 Task: Select Convenience. Add to cart, from RaceTrac for 929 Preston Street, Leroy, Kansas 66857, Cell Number 620-964-6868, following items : Snickers Ice Cream Bar_x000D_
 - 1, Good Humor Giant Vanilla Sandwich_x000D_
 - 1, Good Humor Giant King Cone_x000D_
 - 4
Action: Mouse pressed left at (222, 91)
Screenshot: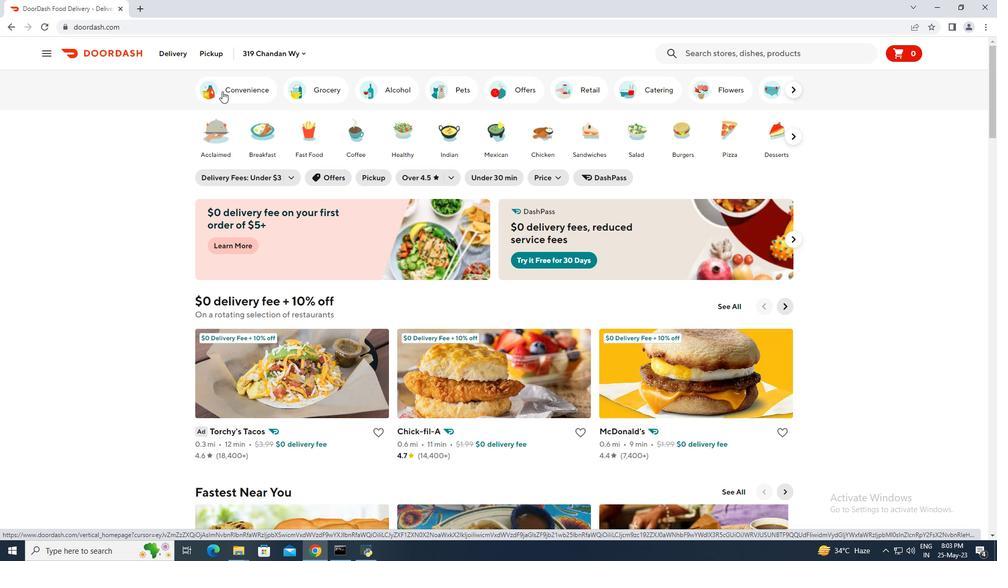 
Action: Mouse moved to (551, 366)
Screenshot: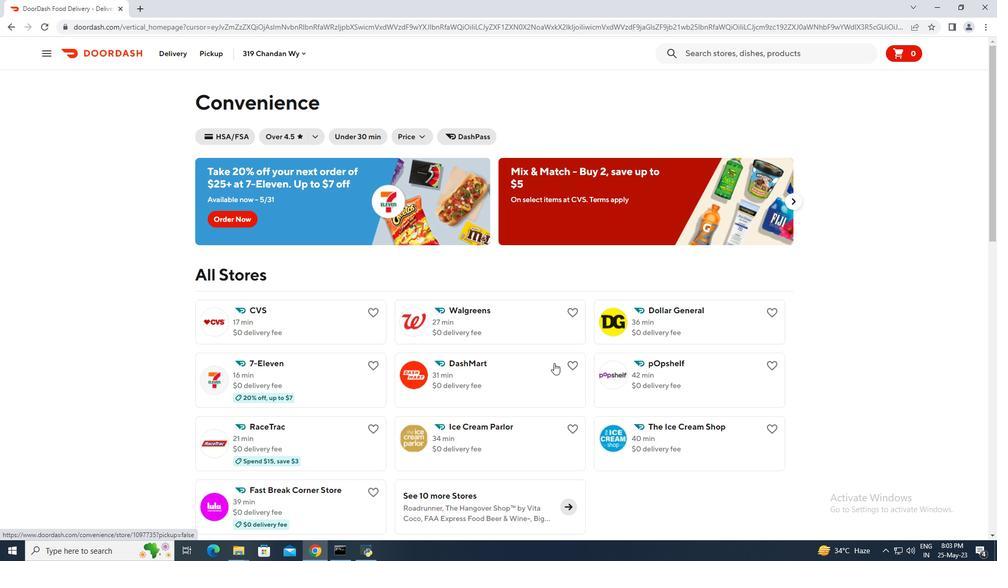
Action: Mouse scrolled (551, 366) with delta (0, 0)
Screenshot: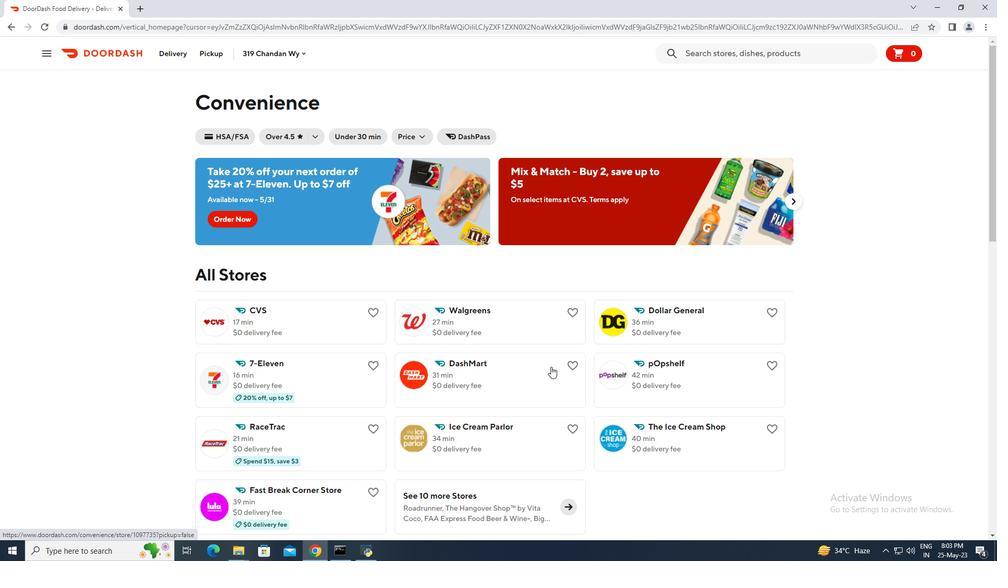 
Action: Mouse moved to (331, 404)
Screenshot: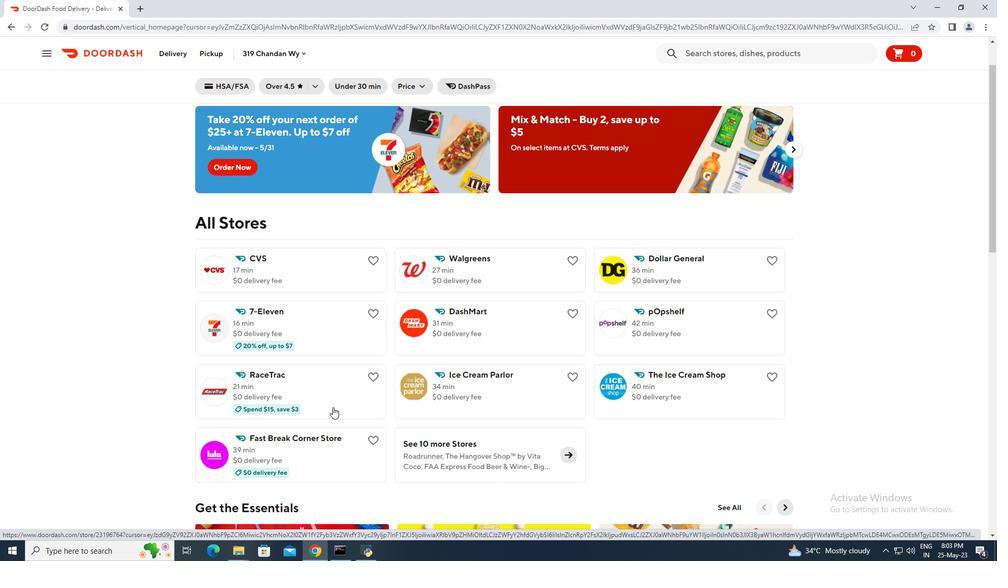 
Action: Mouse pressed left at (331, 404)
Screenshot: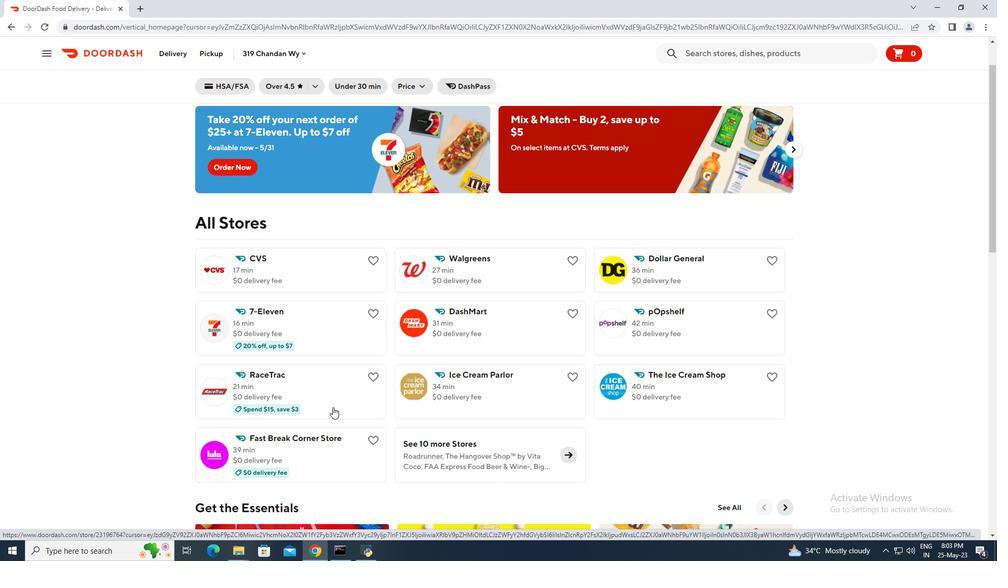 
Action: Mouse moved to (187, 52)
Screenshot: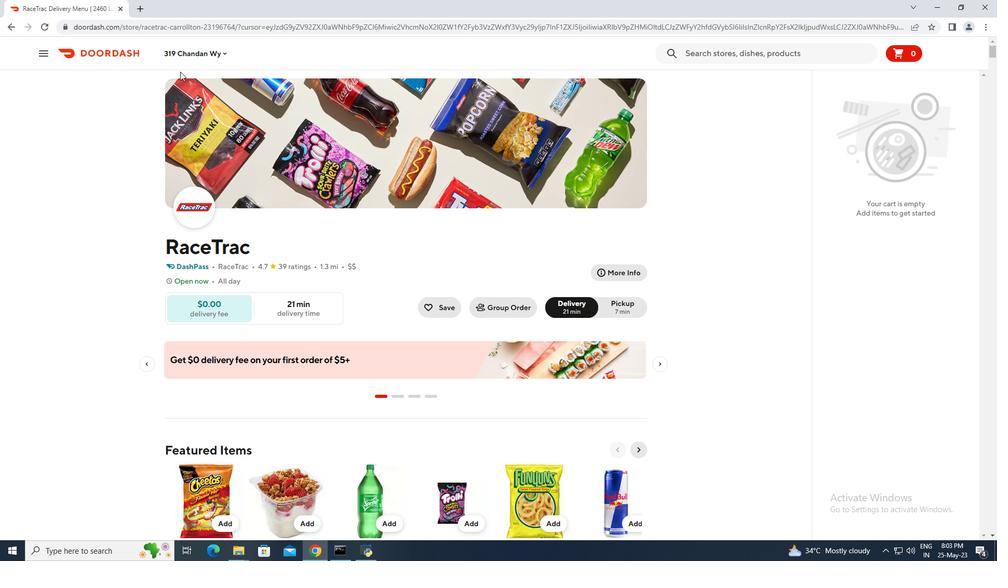 
Action: Mouse pressed left at (187, 52)
Screenshot: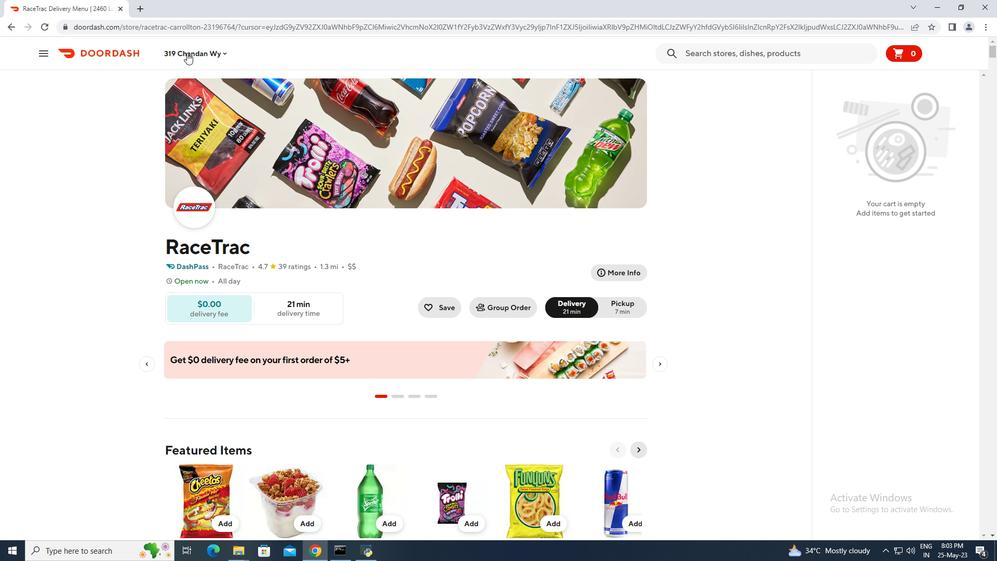 
Action: Mouse moved to (203, 97)
Screenshot: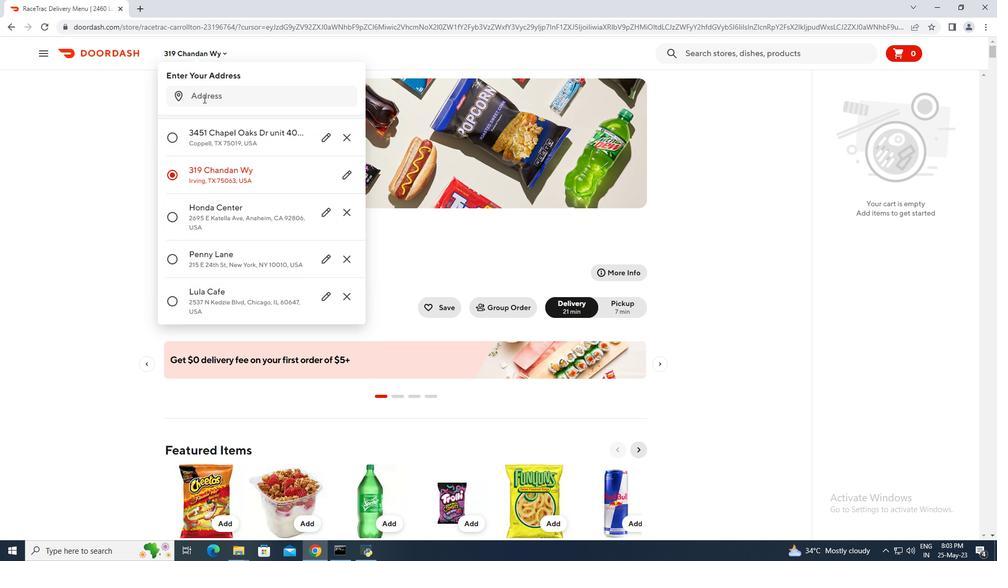 
Action: Mouse pressed left at (203, 97)
Screenshot: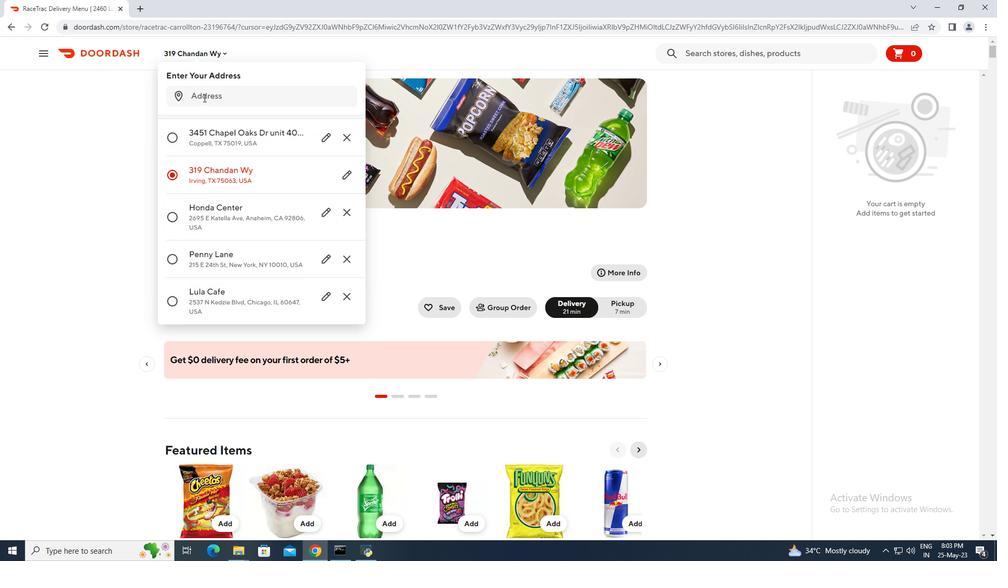 
Action: Key pressed 929<Key.space>pe<Key.backspace>reston<Key.space>street,<Key.space>leroy,<Key.space>kansas<Key.space>66857<Key.enter>
Screenshot: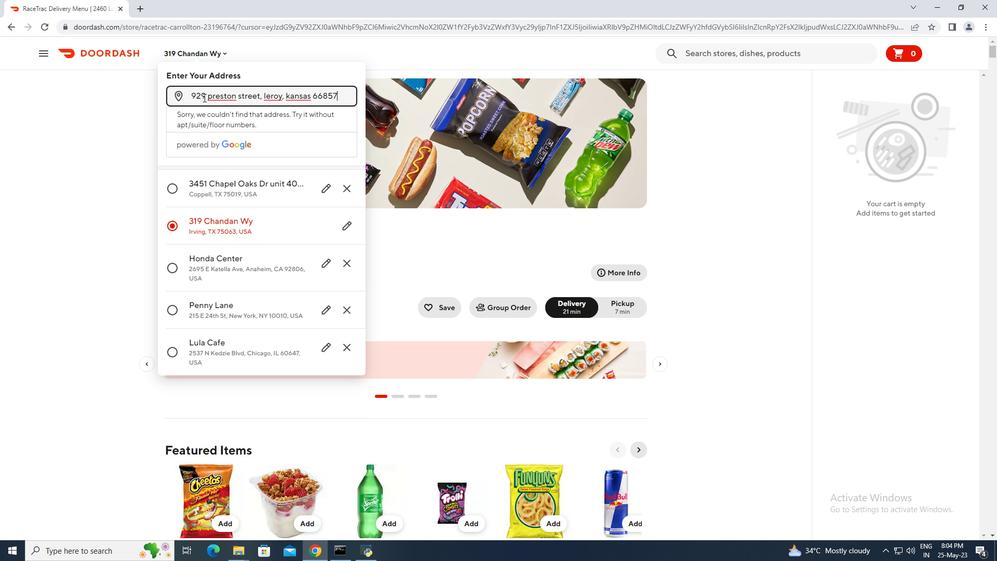 
Action: Mouse moved to (281, 431)
Screenshot: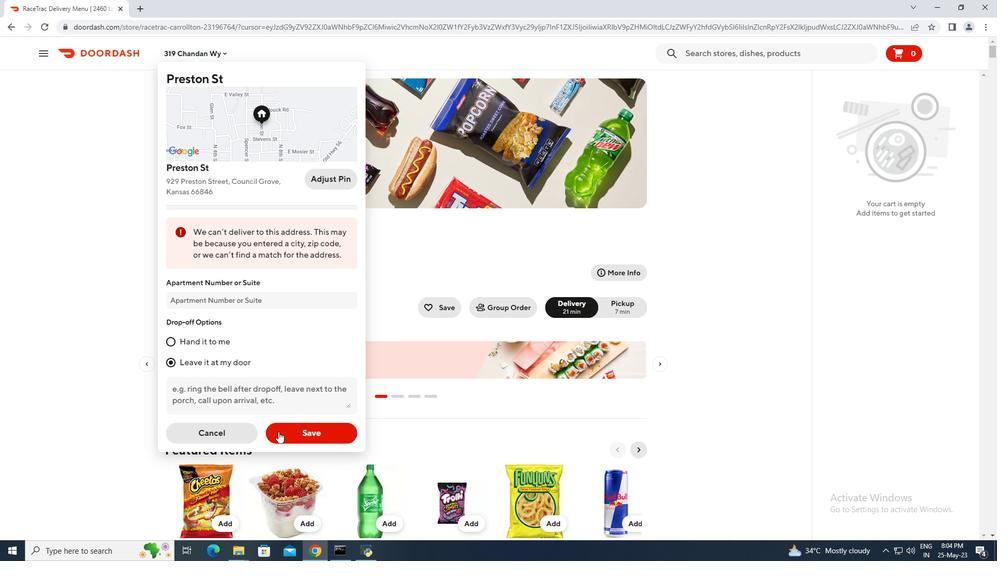 
Action: Mouse pressed left at (281, 431)
Screenshot: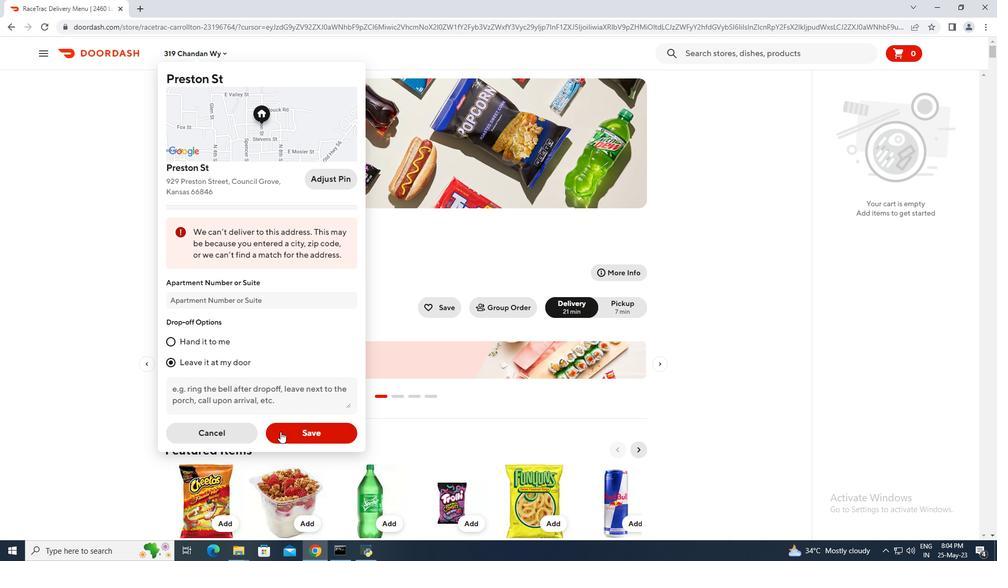 
Action: Mouse moved to (369, 190)
Screenshot: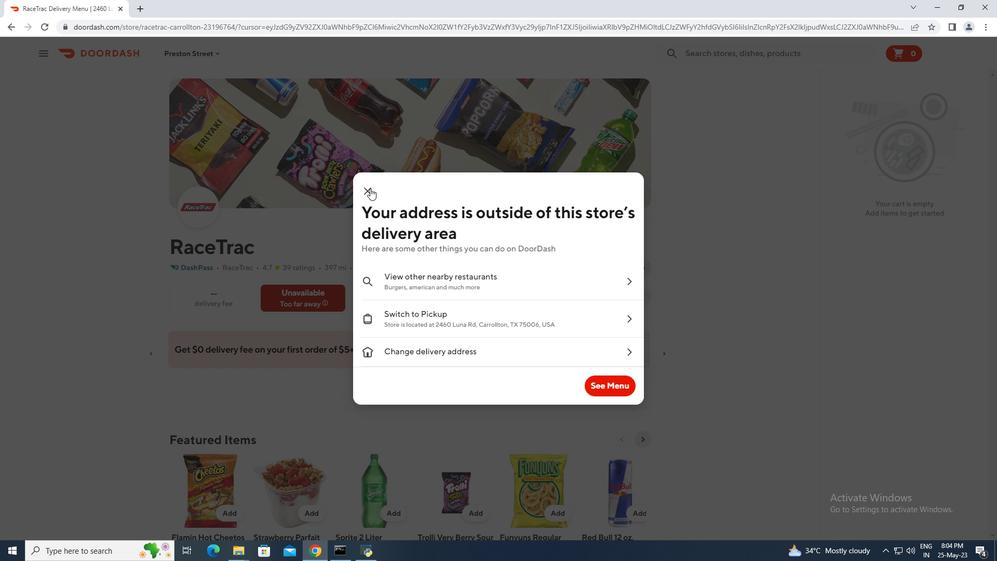 
Action: Mouse pressed left at (369, 190)
Screenshot: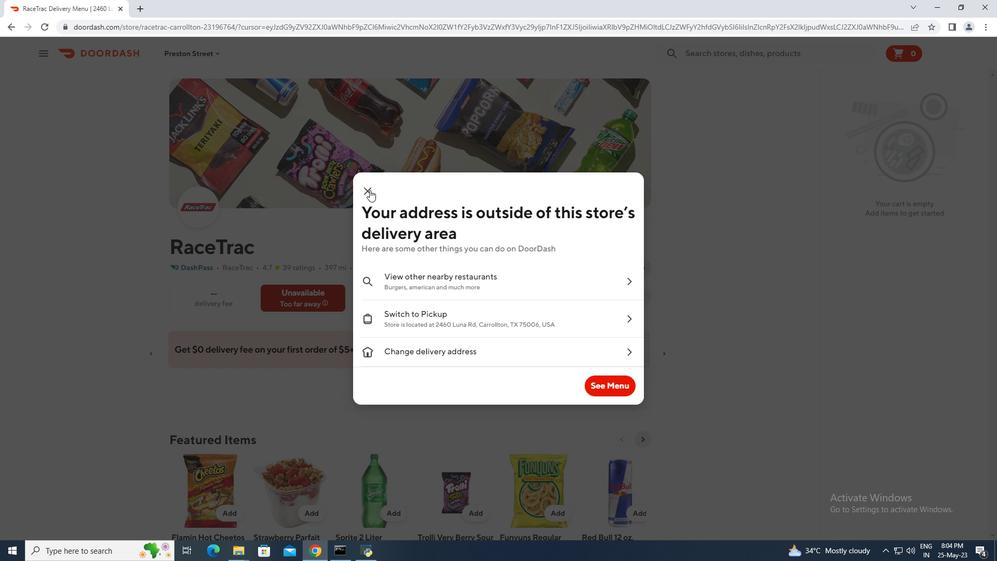 
Action: Mouse moved to (371, 296)
Screenshot: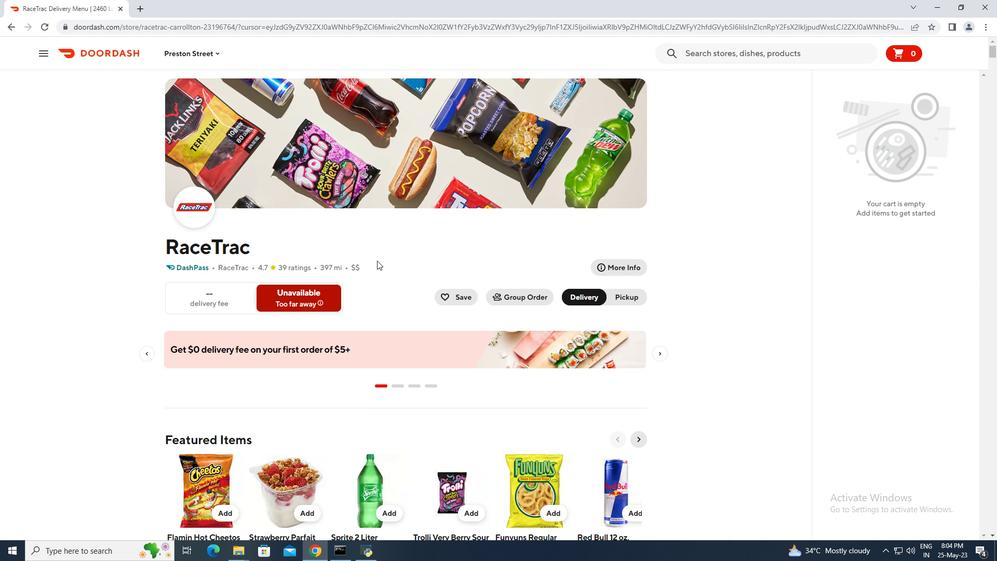 
Action: Mouse scrolled (371, 296) with delta (0, 0)
Screenshot: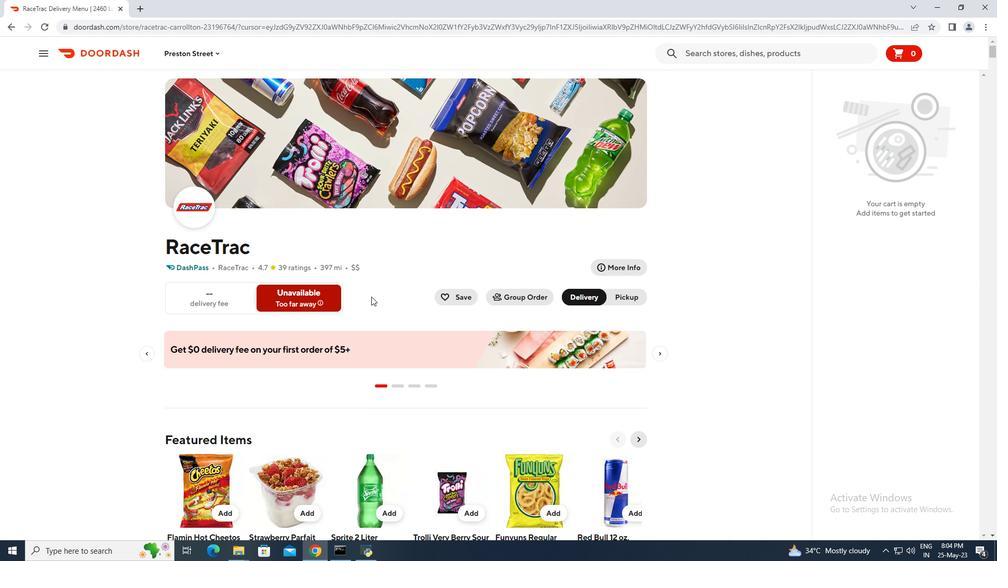 
Action: Mouse scrolled (371, 296) with delta (0, 0)
Screenshot: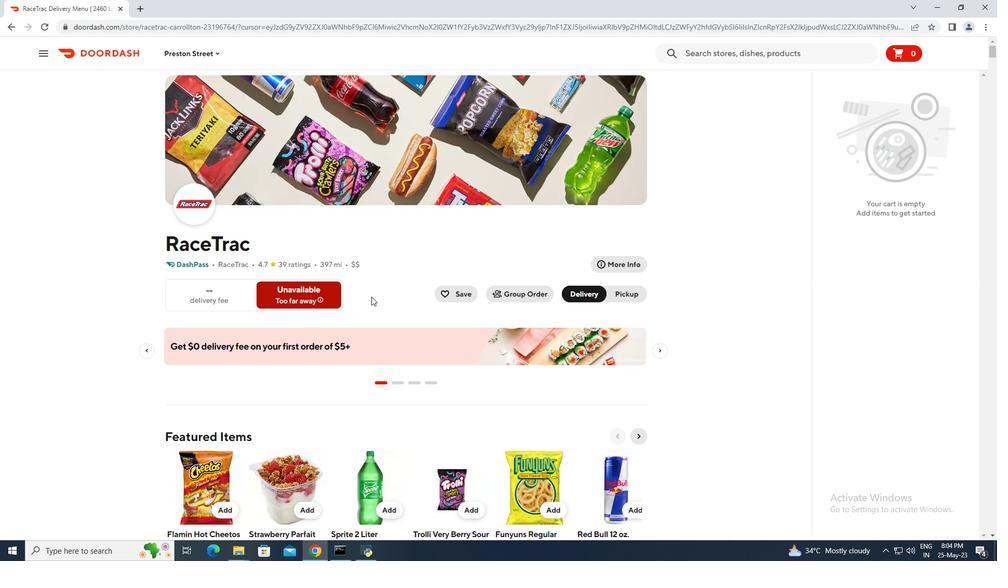 
Action: Mouse scrolled (371, 296) with delta (0, 0)
Screenshot: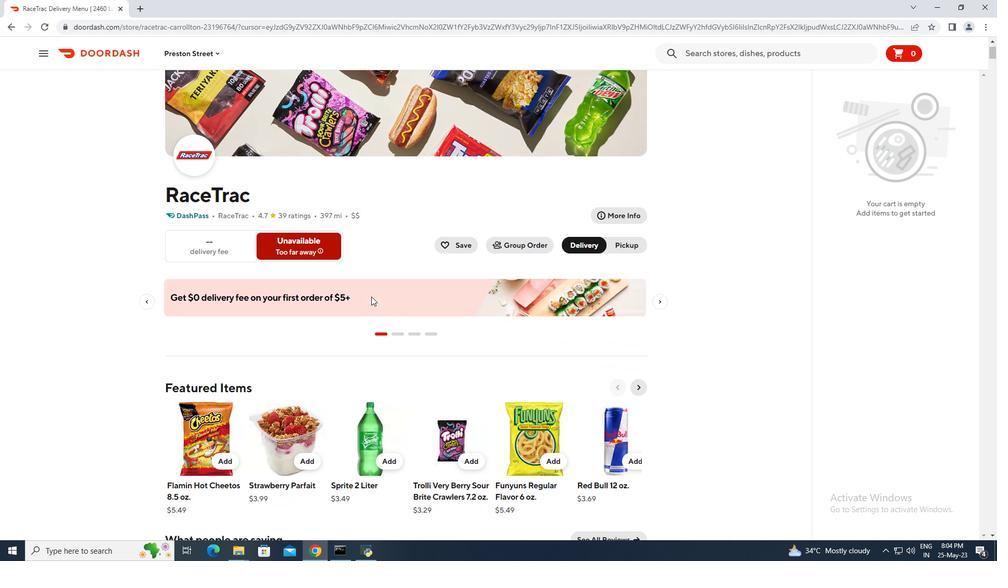 
Action: Mouse scrolled (371, 296) with delta (0, 0)
Screenshot: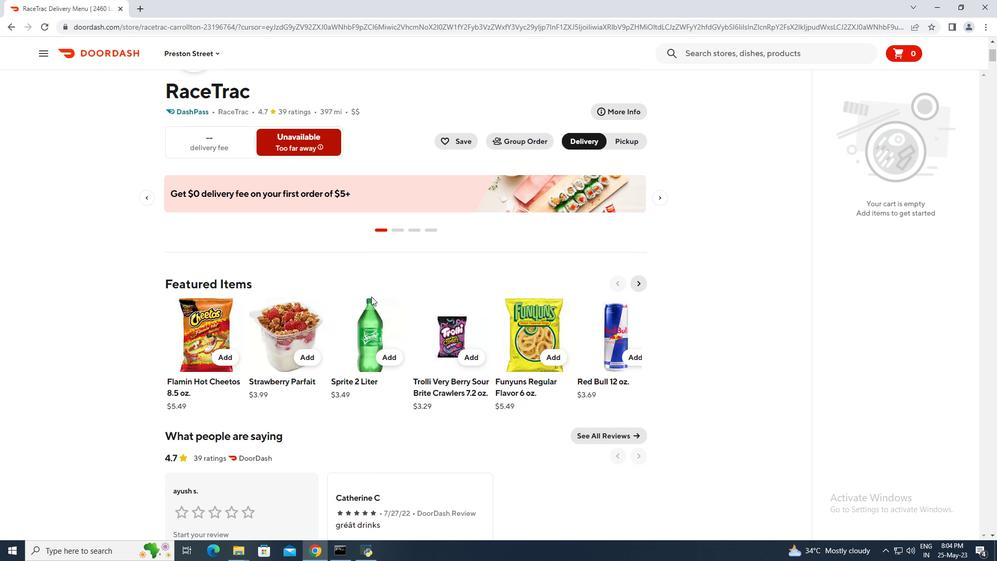 
Action: Mouse scrolled (371, 296) with delta (0, 0)
Screenshot: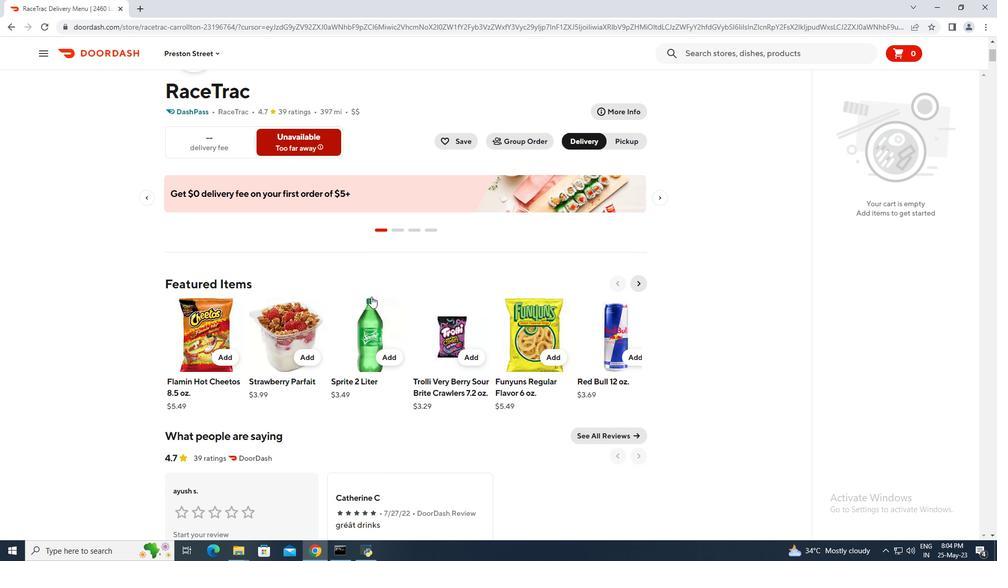 
Action: Mouse scrolled (371, 296) with delta (0, 0)
Screenshot: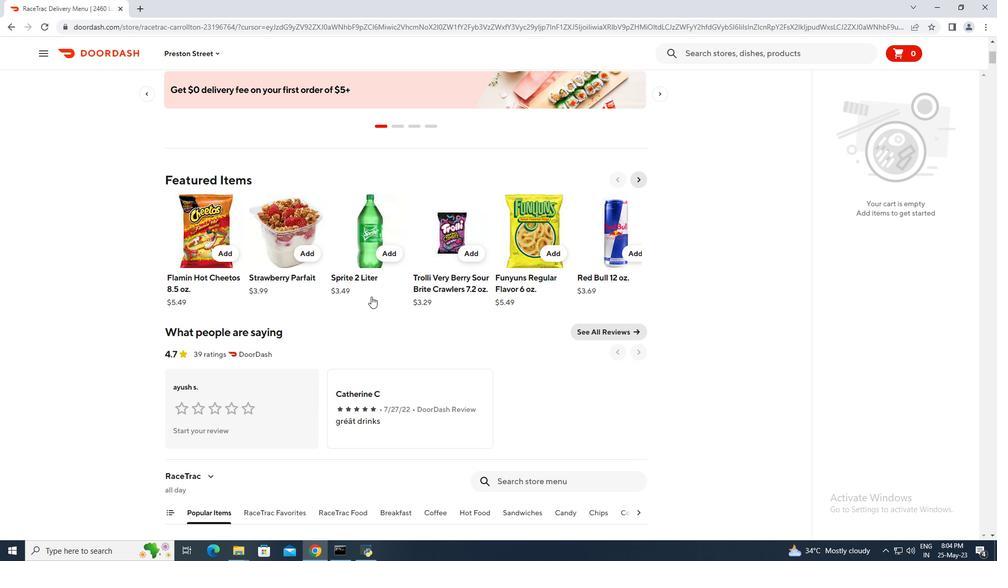 
Action: Mouse scrolled (371, 296) with delta (0, 0)
Screenshot: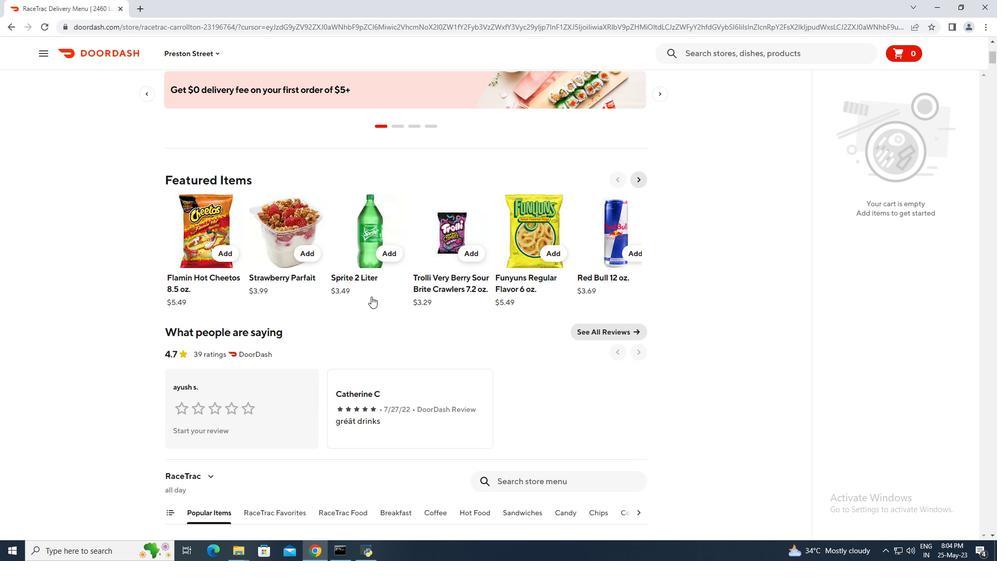 
Action: Mouse scrolled (371, 296) with delta (0, 0)
Screenshot: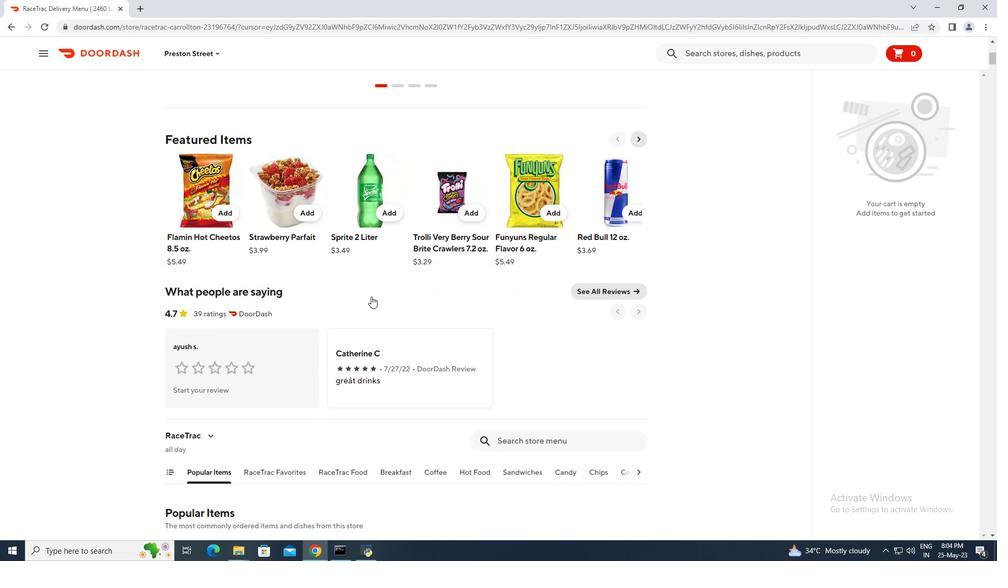 
Action: Mouse moved to (510, 325)
Screenshot: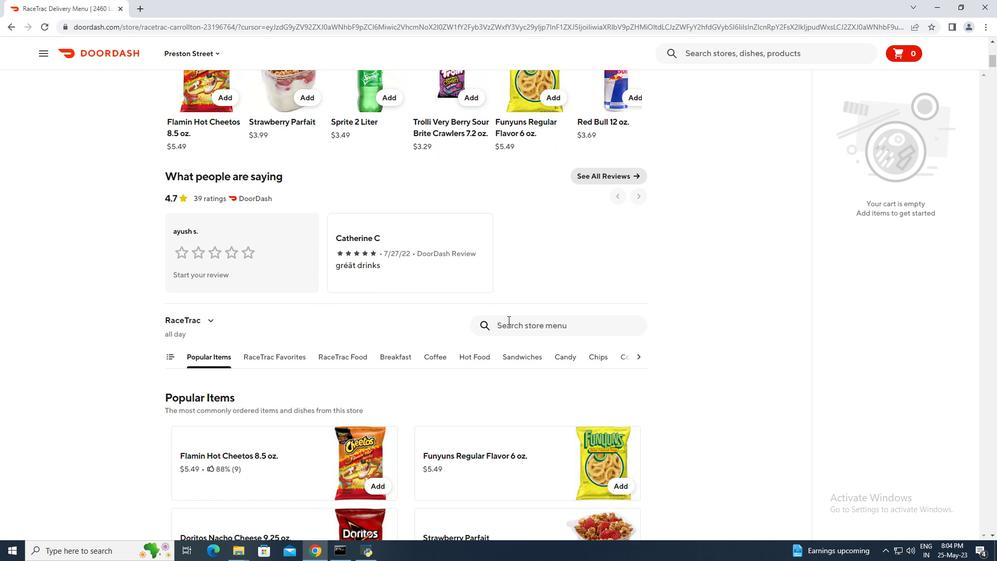 
Action: Mouse pressed left at (510, 325)
Screenshot: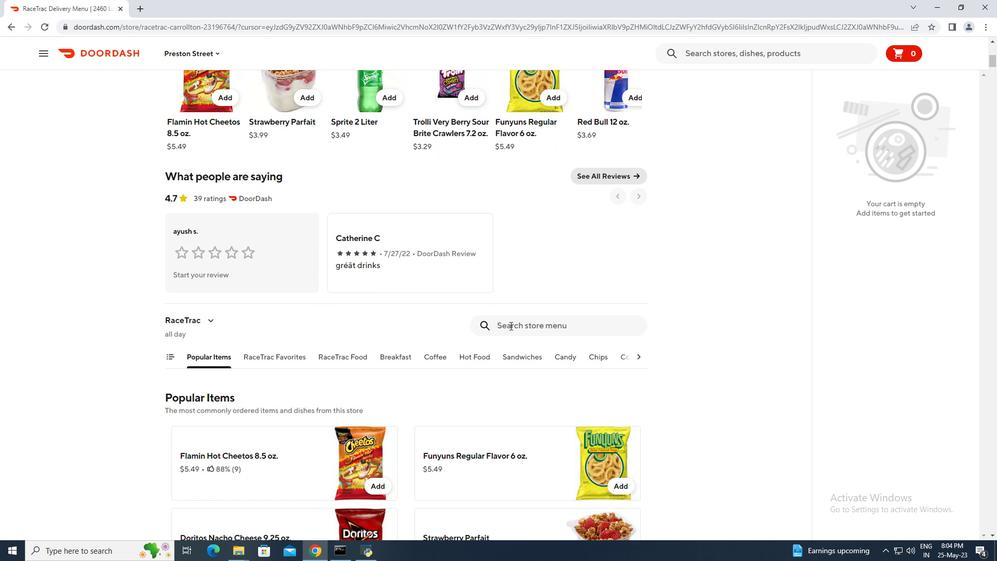 
Action: Mouse moved to (315, 179)
Screenshot: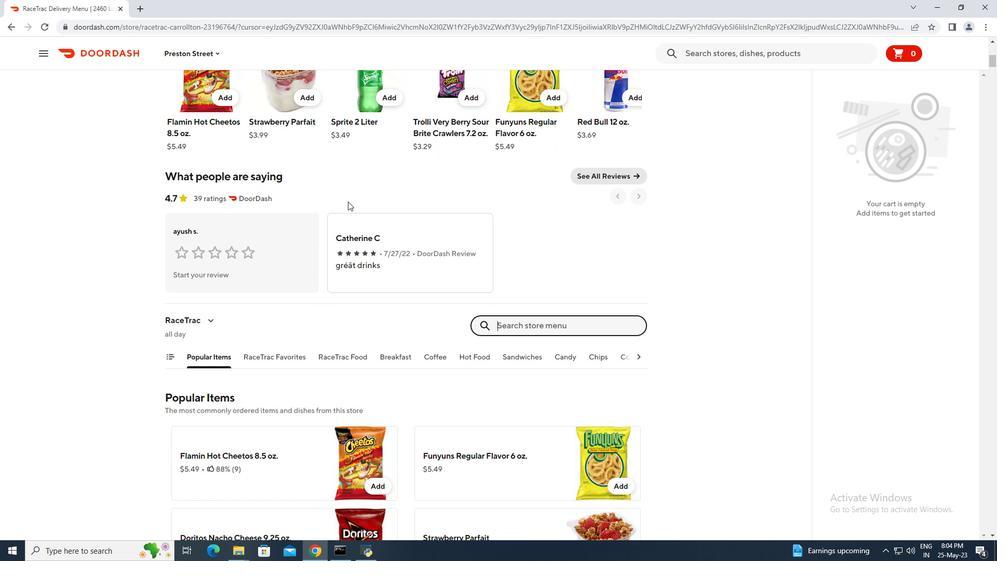 
Action: Key pressed snickers<Key.space>ice<Key.space>cream<Key.space>bar<Key.enter>
Screenshot: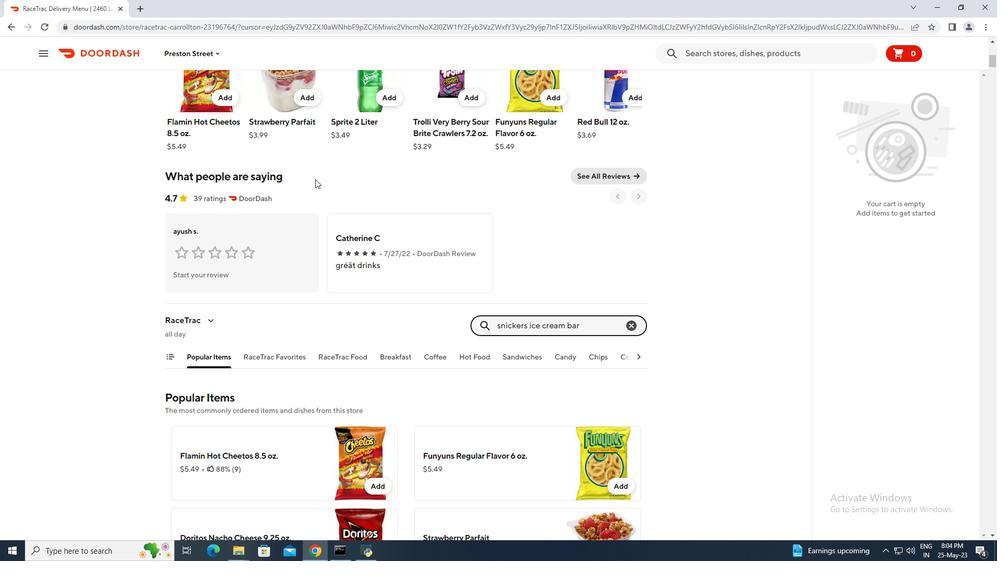 
Action: Mouse moved to (383, 274)
Screenshot: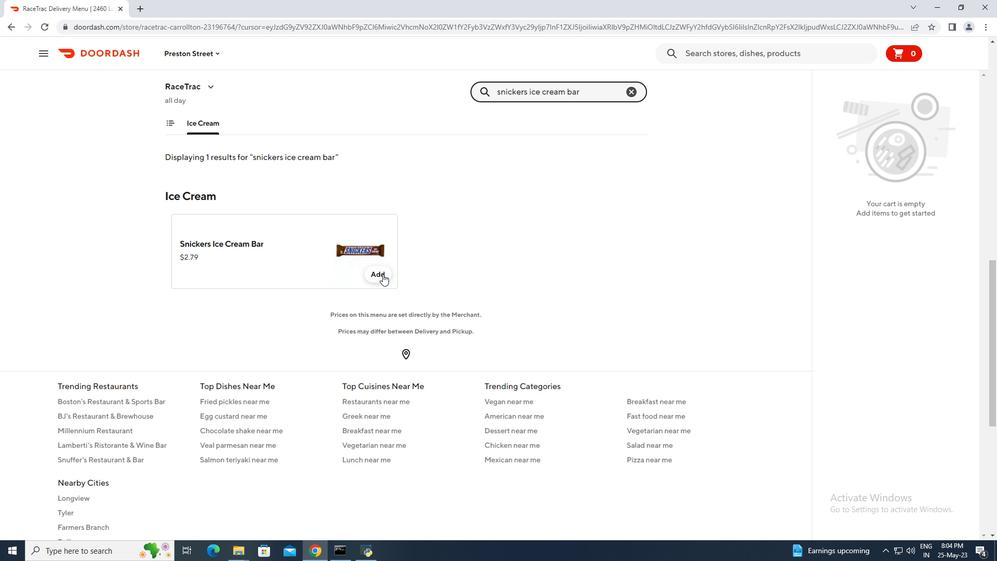 
Action: Mouse pressed left at (383, 274)
Screenshot: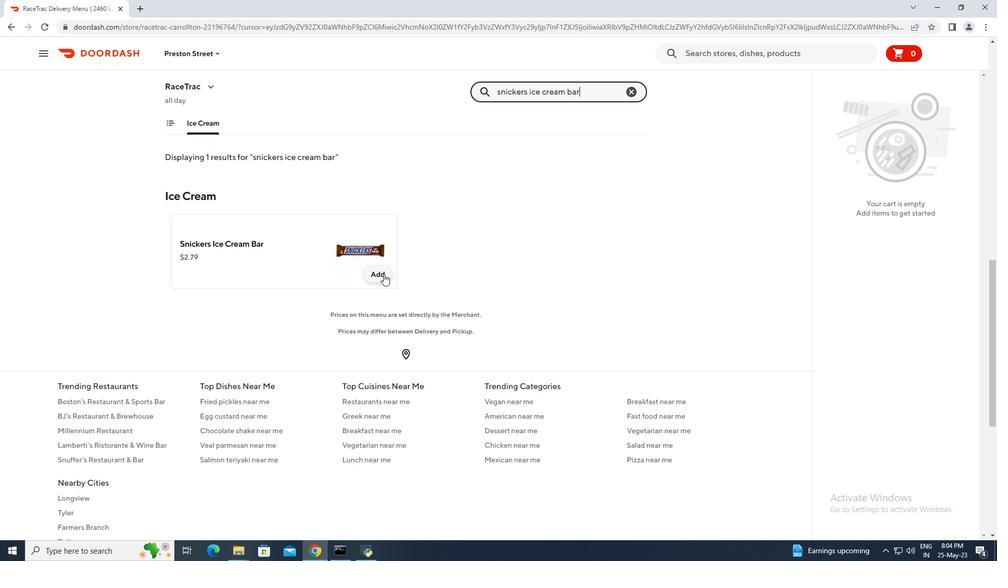
Action: Mouse moved to (631, 89)
Screenshot: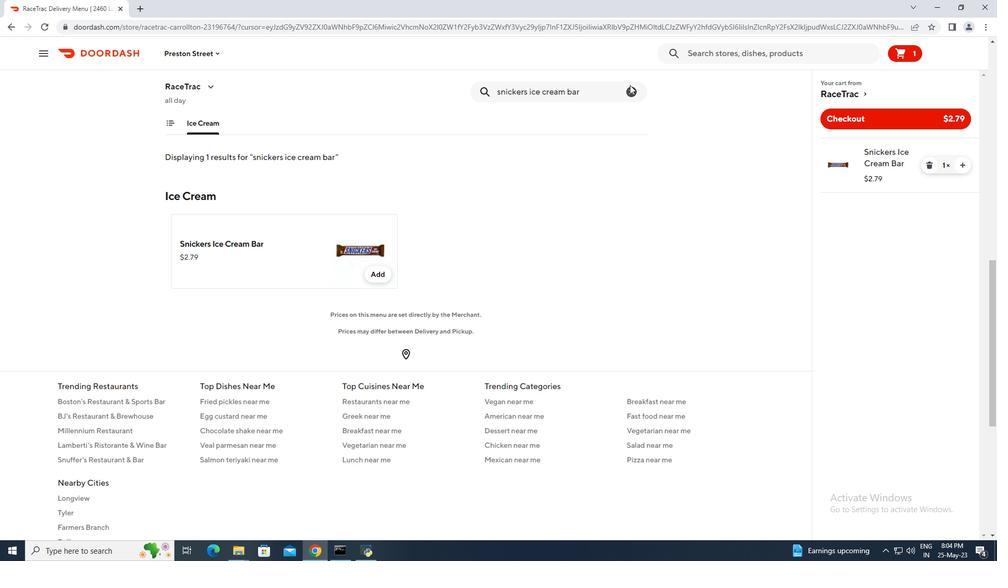 
Action: Mouse pressed left at (631, 89)
Screenshot: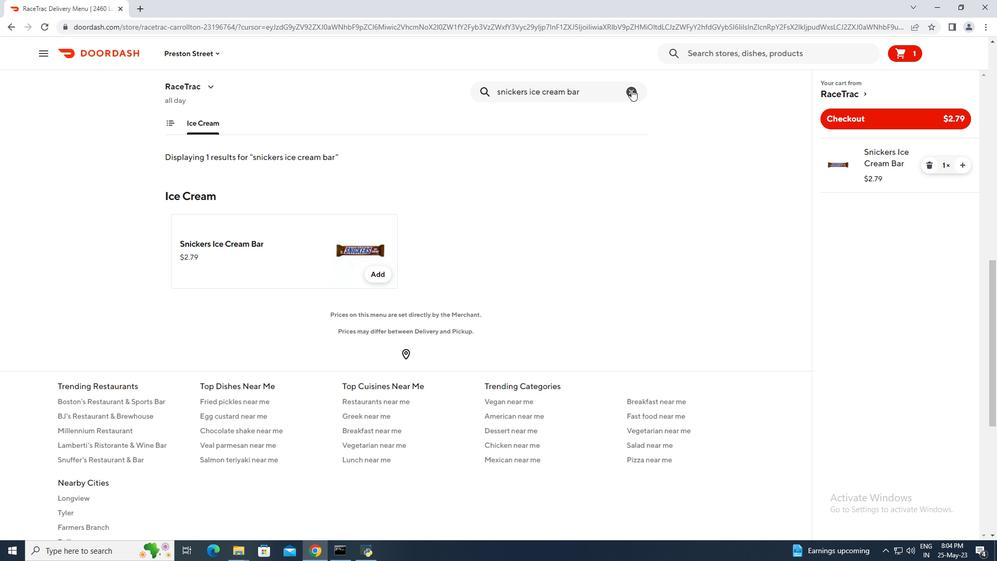 
Action: Mouse moved to (361, 0)
Screenshot: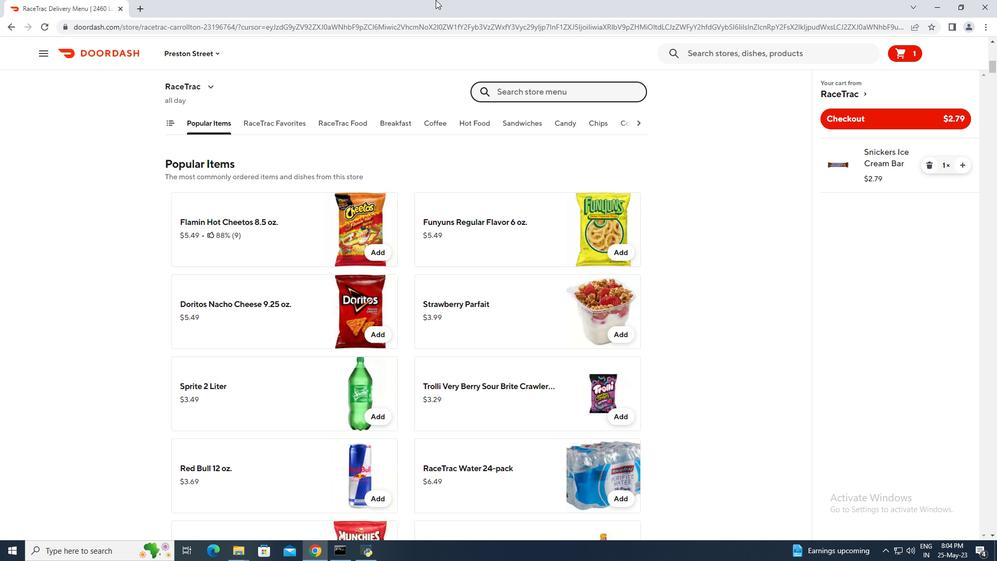 
Action: Key pressed good<Key.space>humor<Key.space>giant<Key.space>vanilla<Key.space>sandwich<Key.enter>
Screenshot: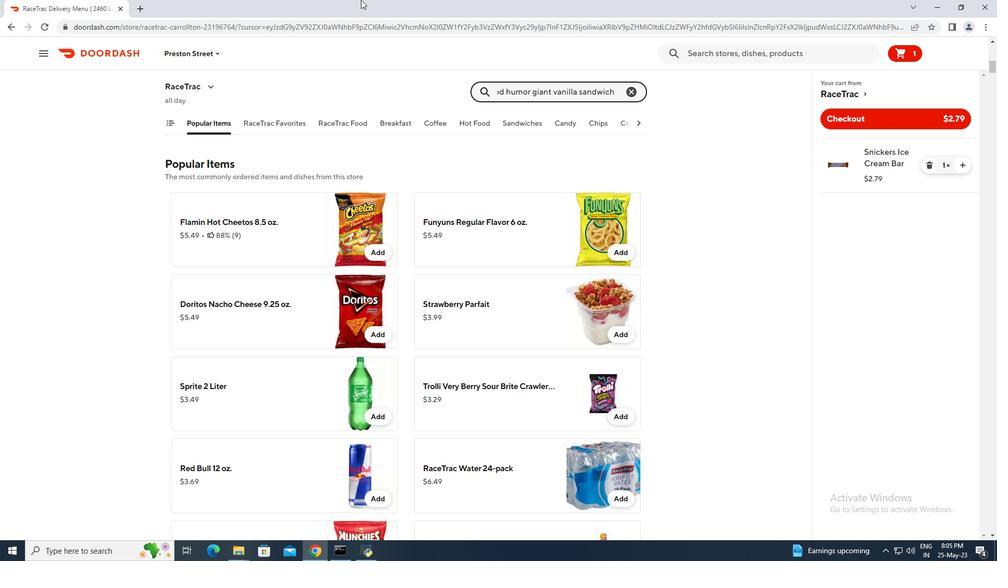 
Action: Mouse moved to (376, 276)
Screenshot: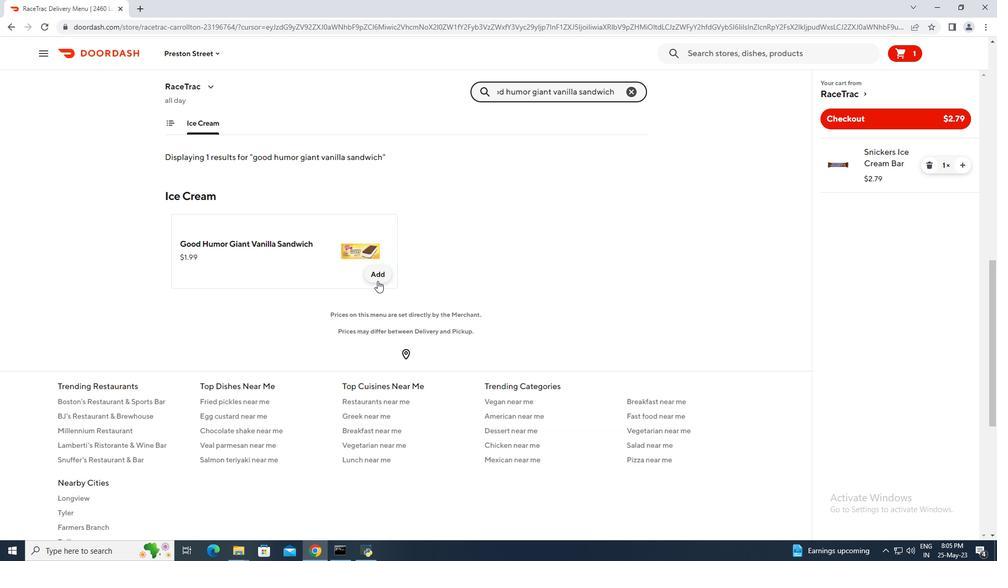
Action: Mouse pressed left at (376, 276)
Screenshot: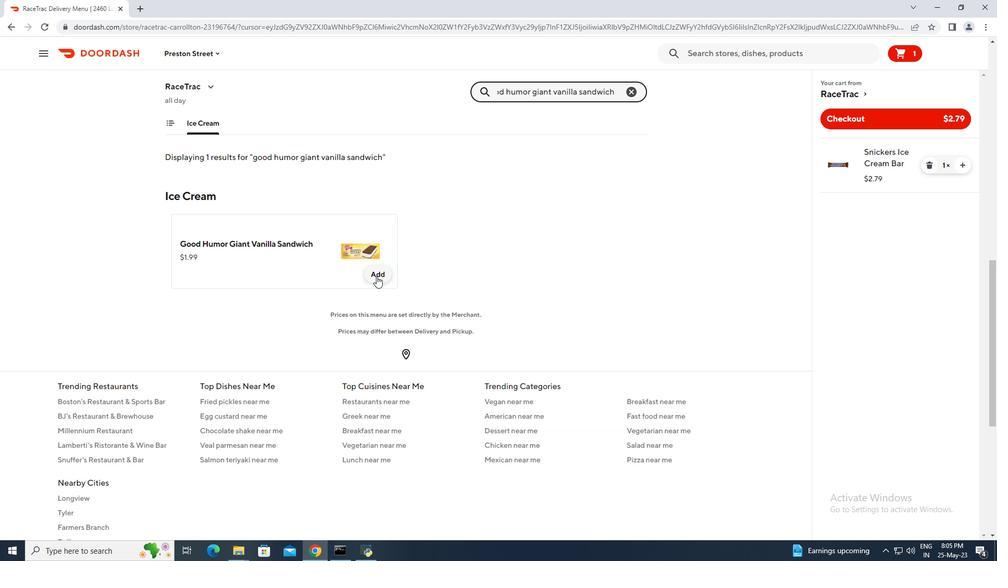 
Action: Mouse moved to (633, 94)
Screenshot: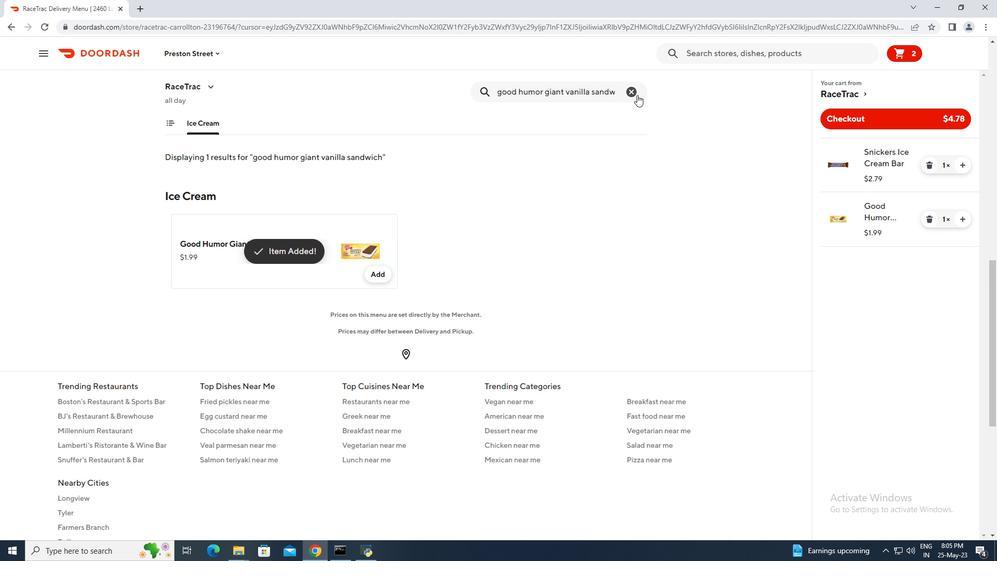 
Action: Mouse pressed left at (633, 94)
Screenshot: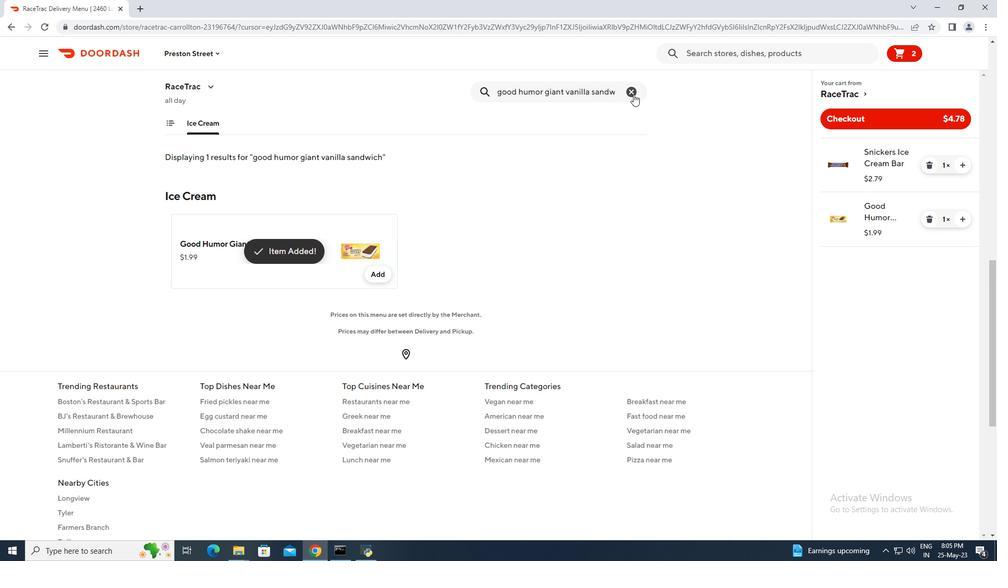
Action: Mouse moved to (582, 95)
Screenshot: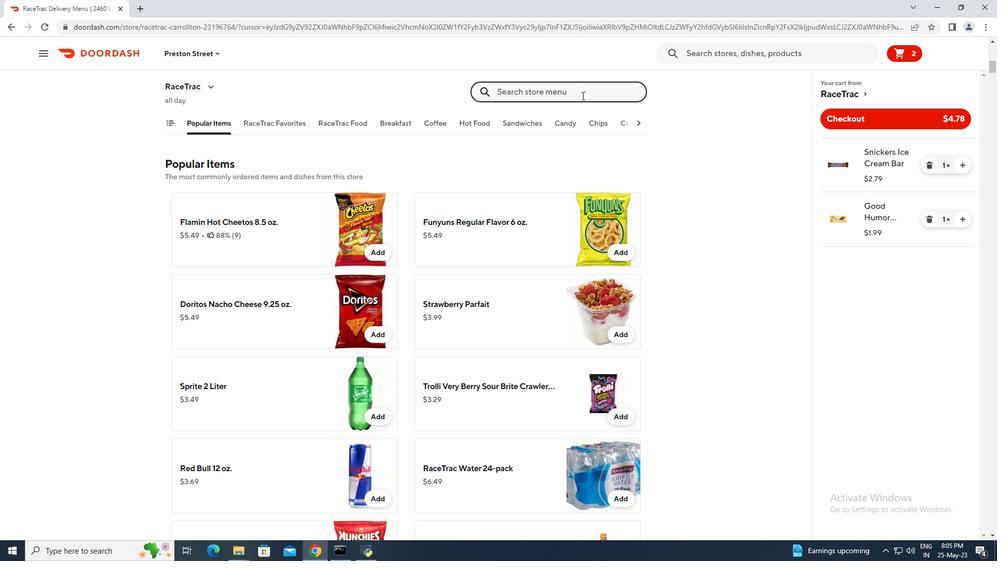 
Action: Key pressed good<Key.space>humor<Key.space>giant<Key.space>king<Key.space>cone<Key.enter>
Screenshot: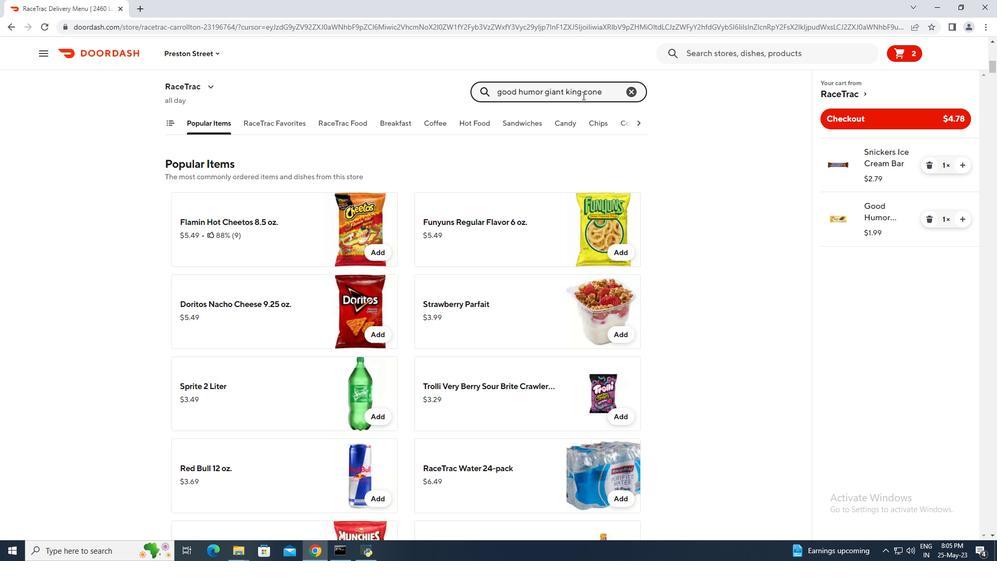 
Action: Mouse moved to (841, 123)
Screenshot: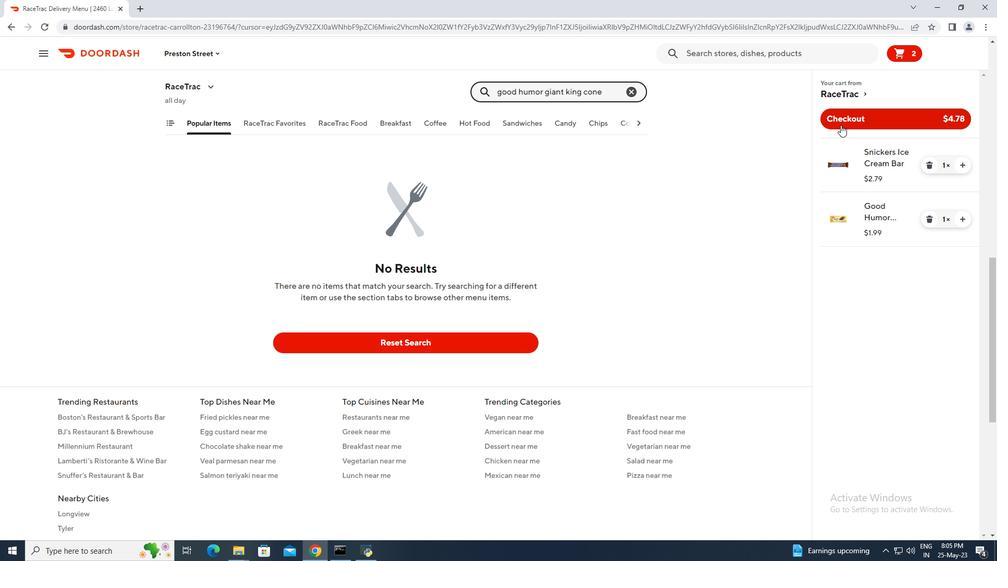 
Action: Mouse pressed left at (841, 123)
Screenshot: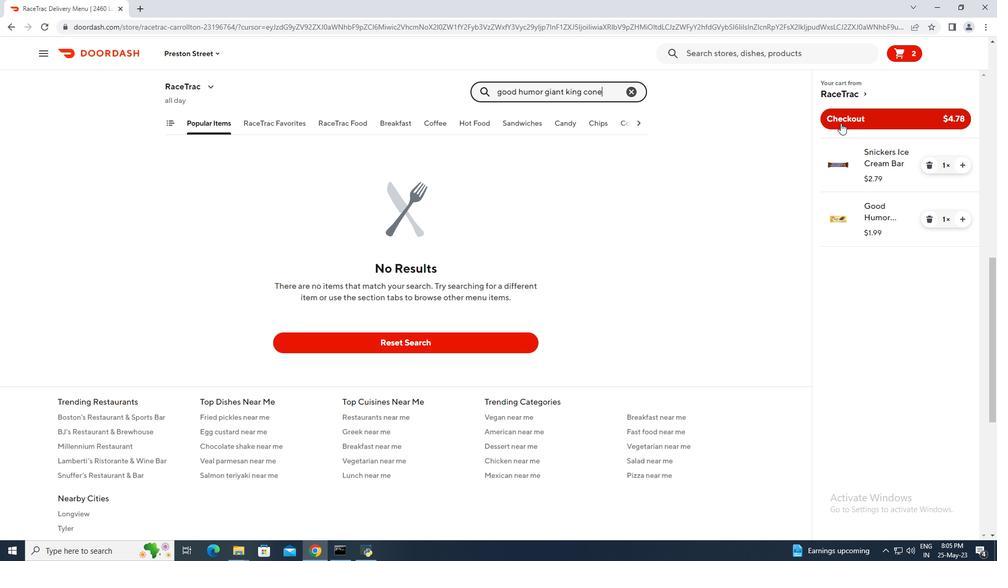 
